 Task: Sort the products in the category "Ale" by relevance.
Action: Mouse moved to (924, 367)
Screenshot: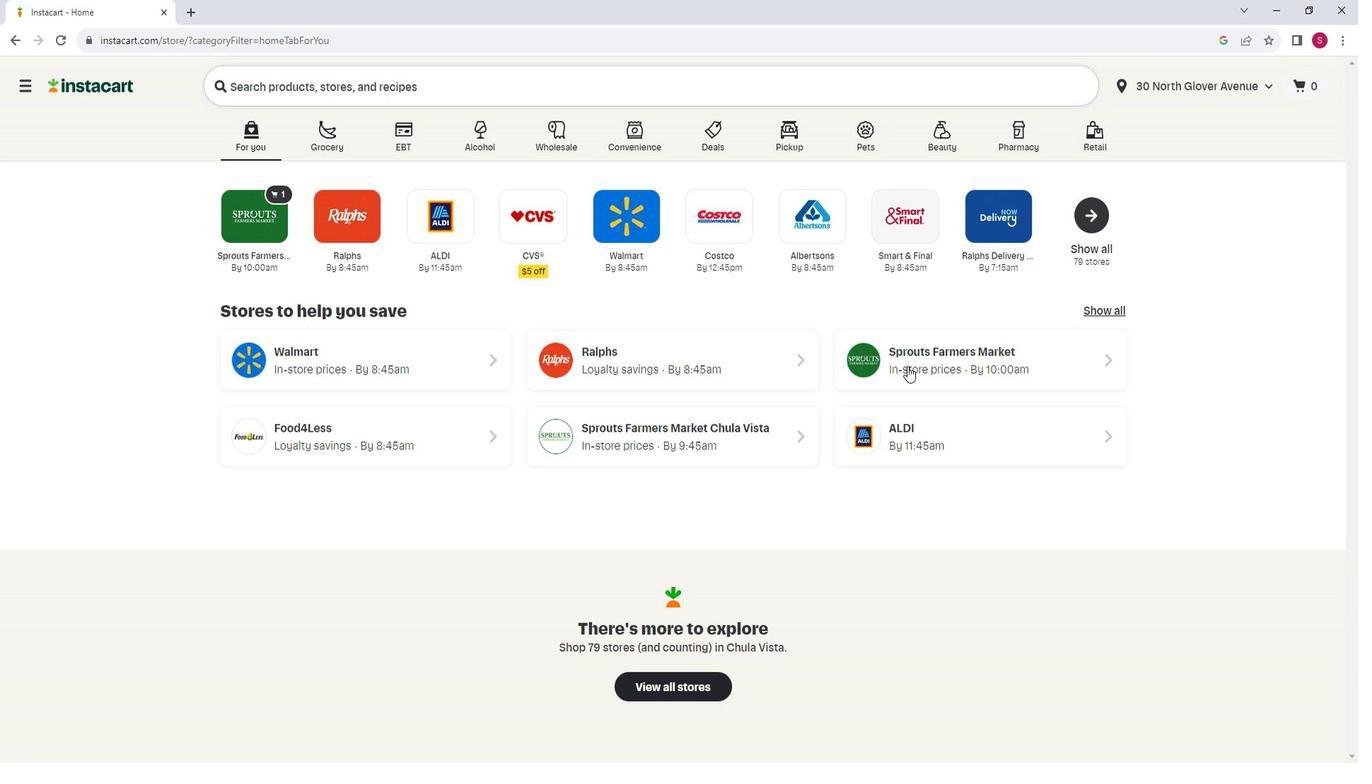 
Action: Mouse pressed left at (924, 367)
Screenshot: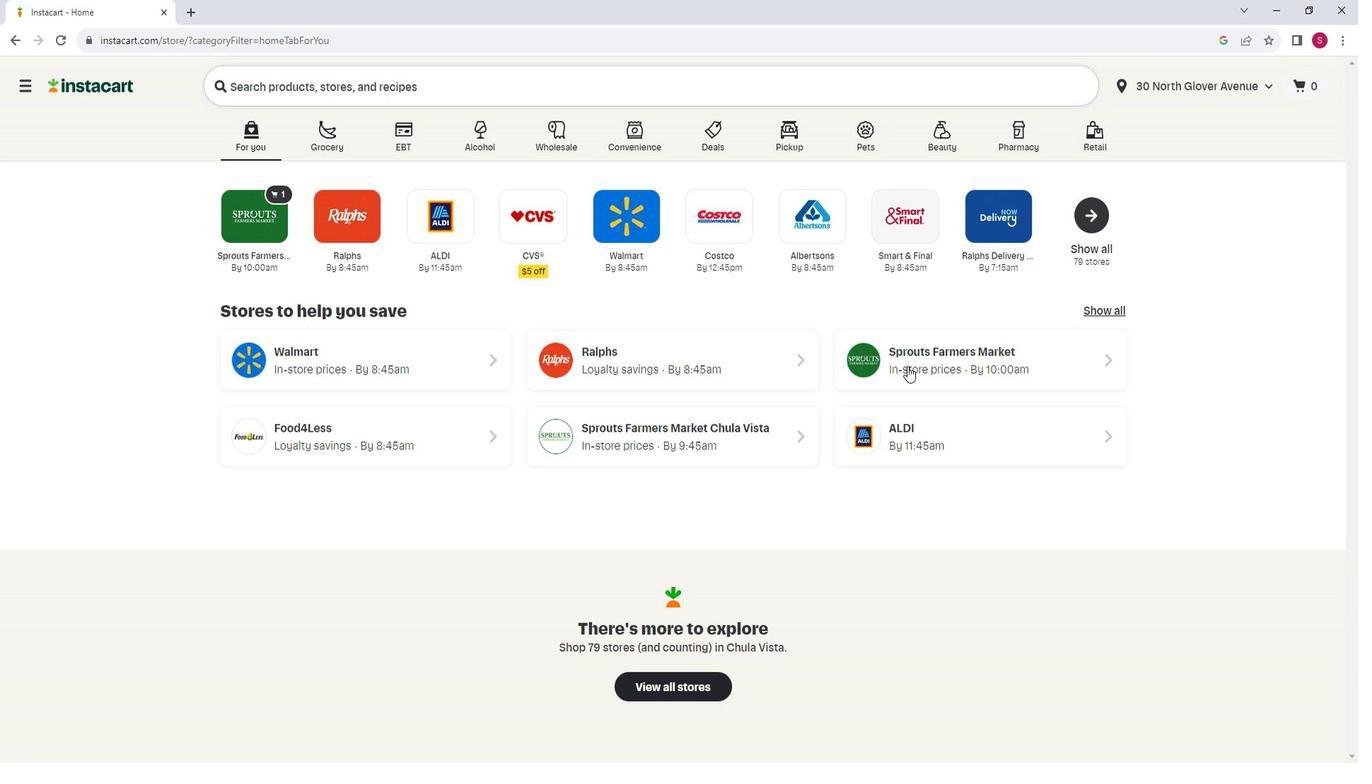 
Action: Mouse moved to (128, 498)
Screenshot: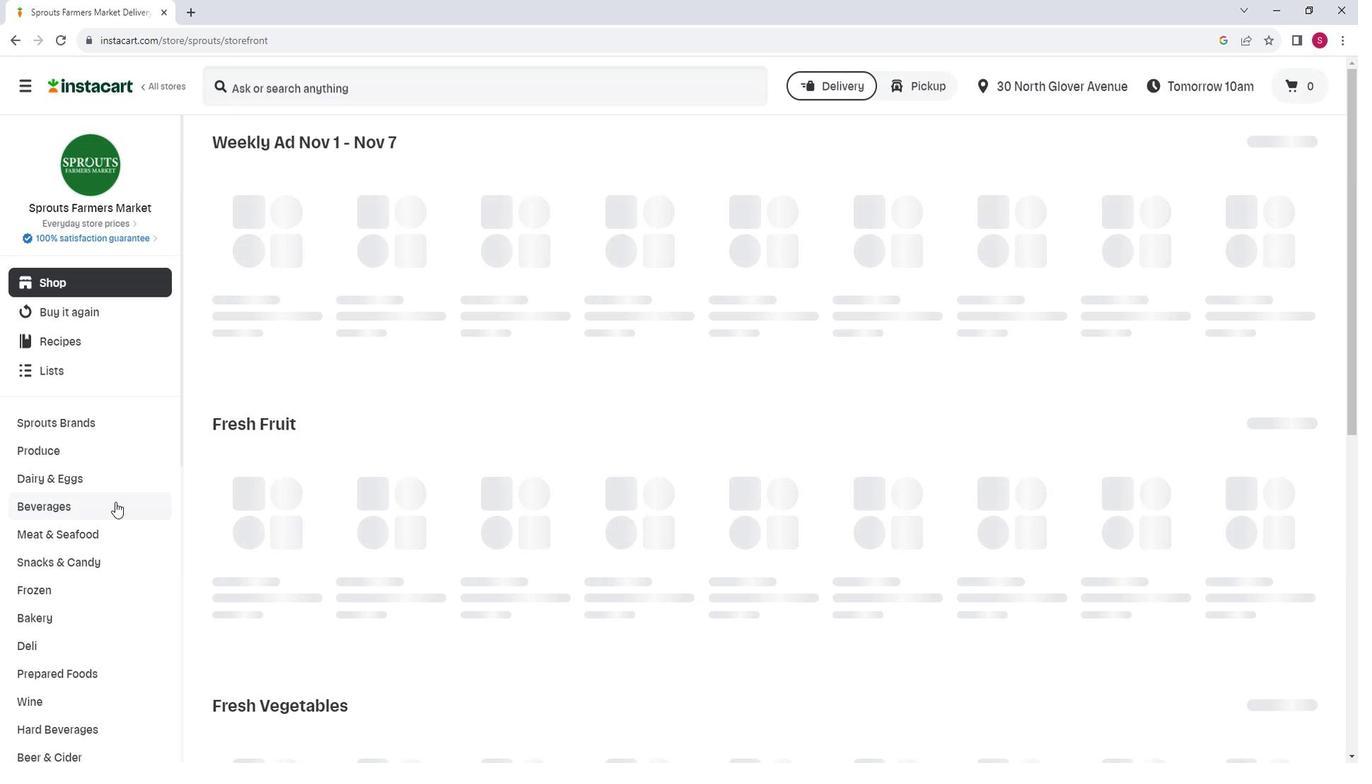 
Action: Mouse scrolled (128, 497) with delta (0, 0)
Screenshot: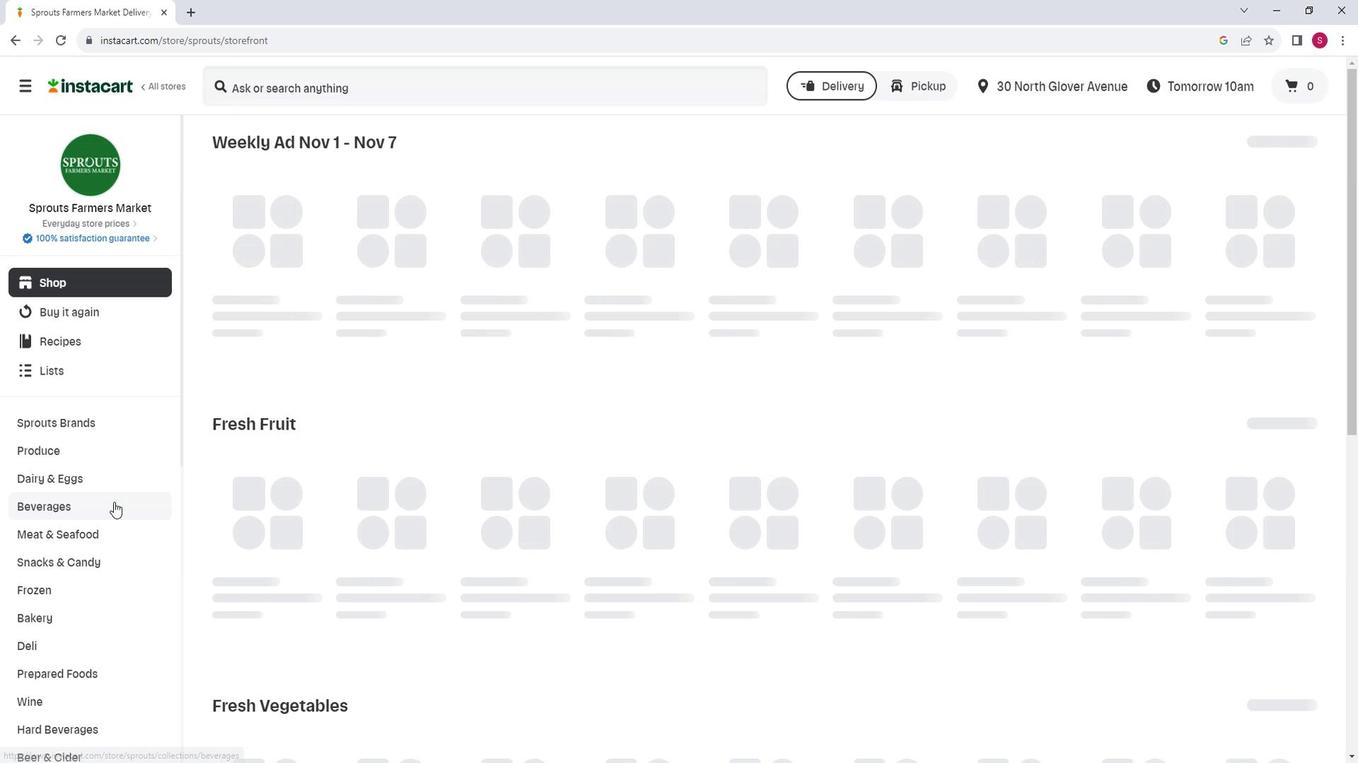 
Action: Mouse moved to (111, 676)
Screenshot: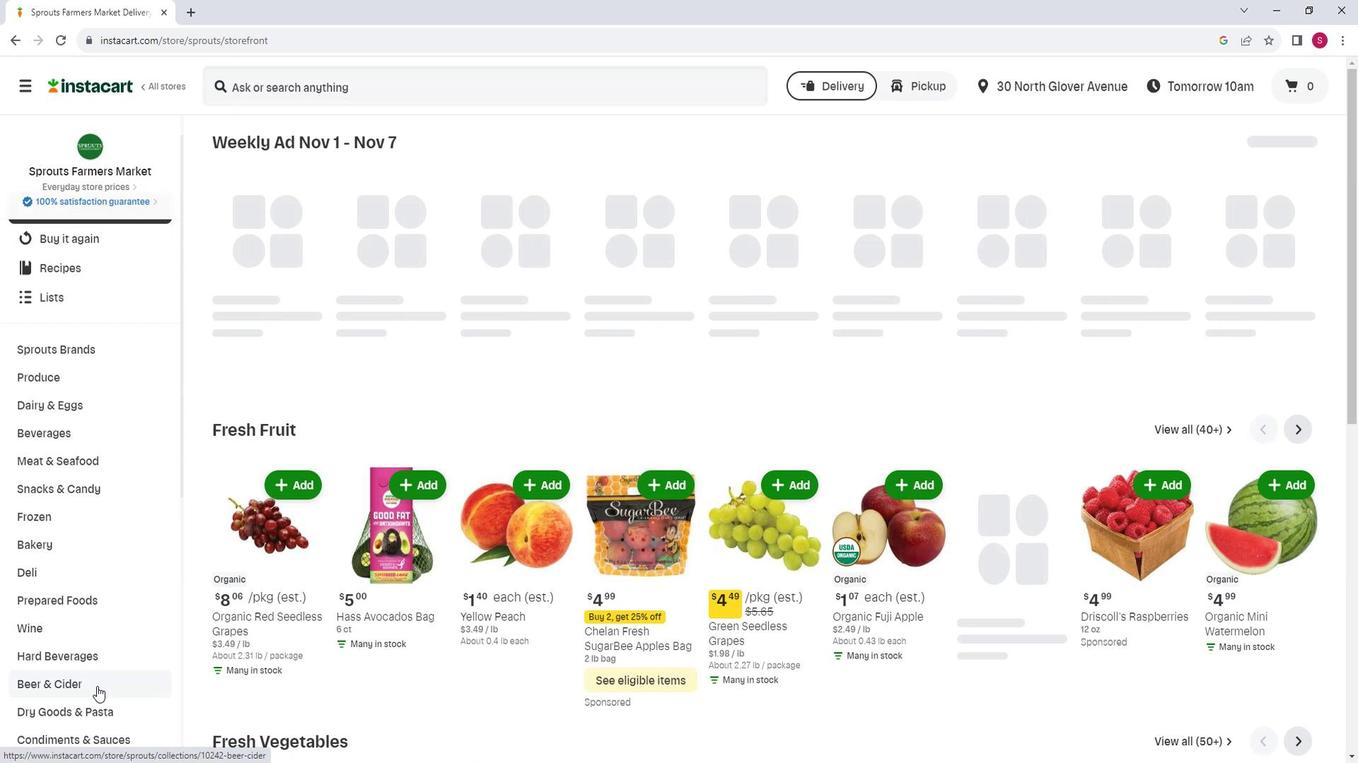
Action: Mouse pressed left at (111, 676)
Screenshot: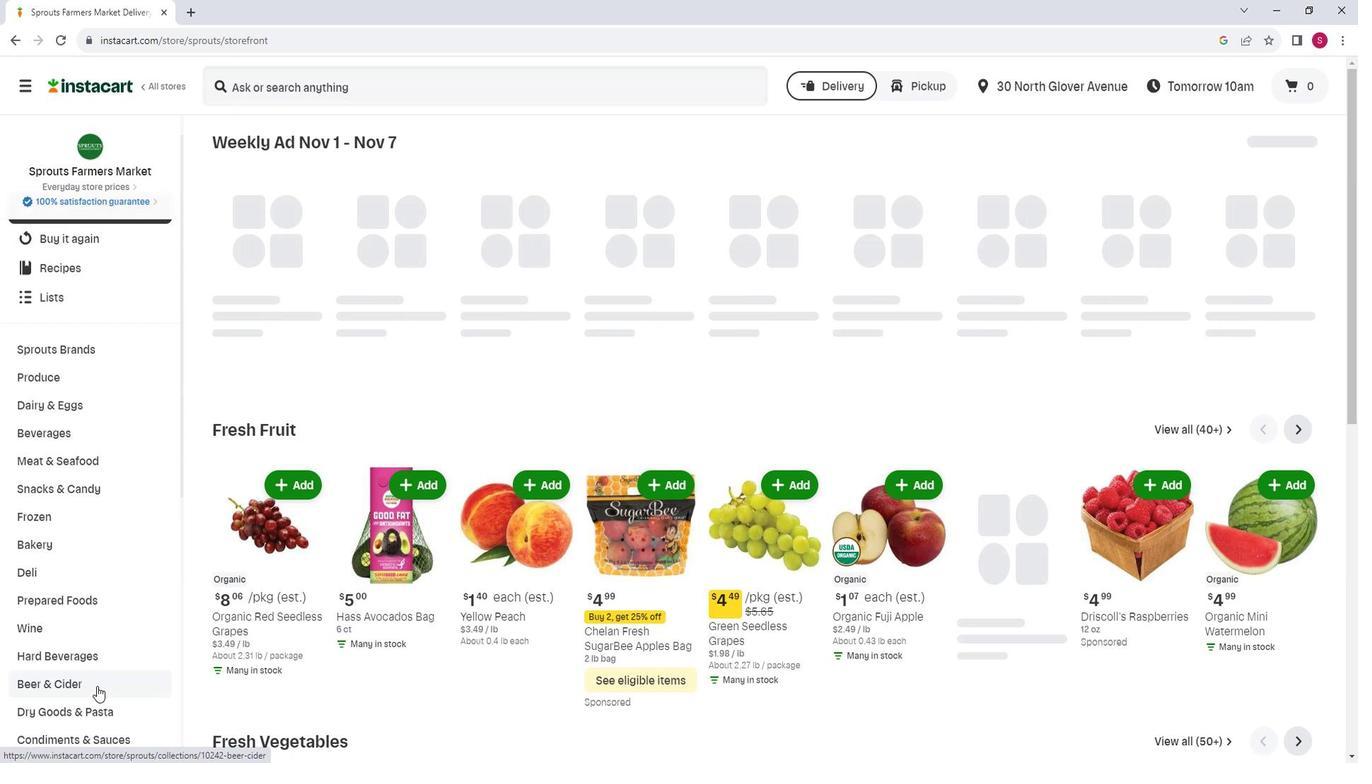 
Action: Mouse moved to (506, 190)
Screenshot: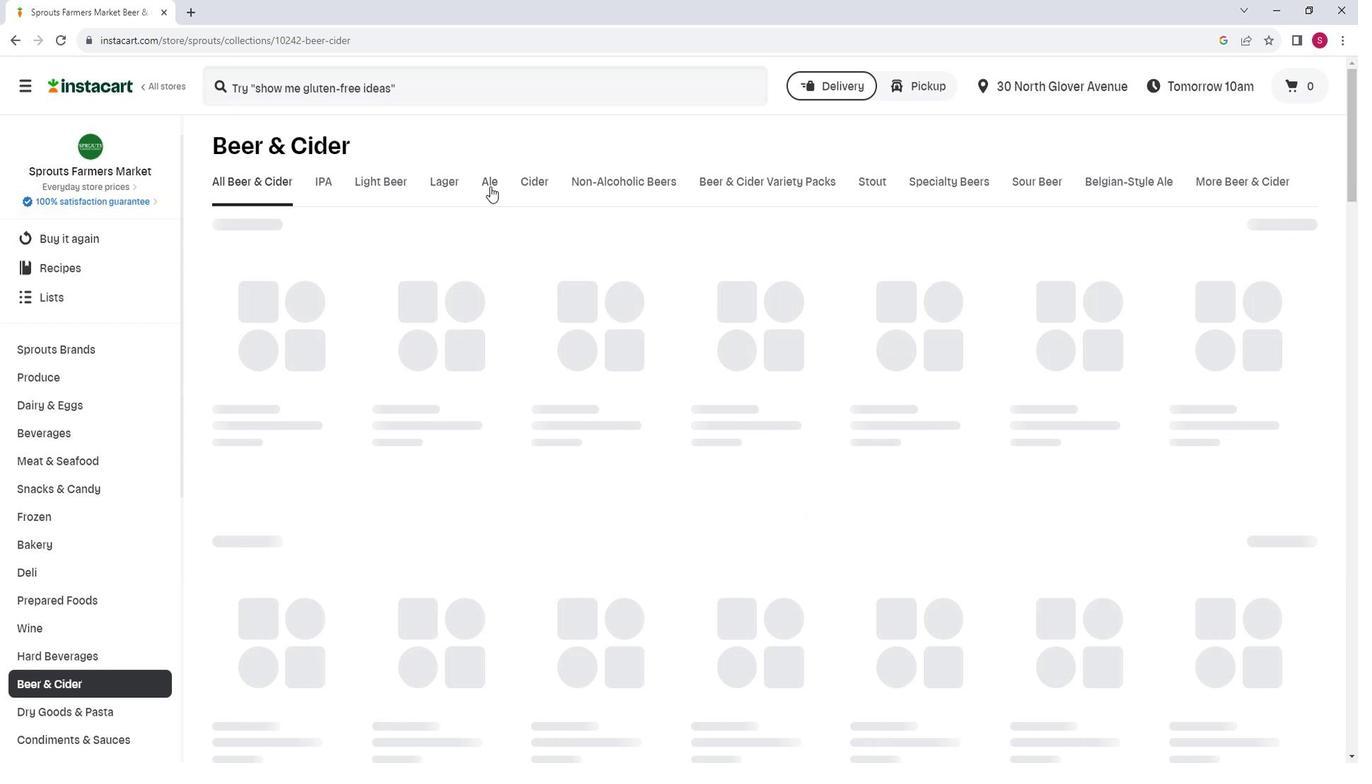 
Action: Mouse pressed left at (506, 190)
Screenshot: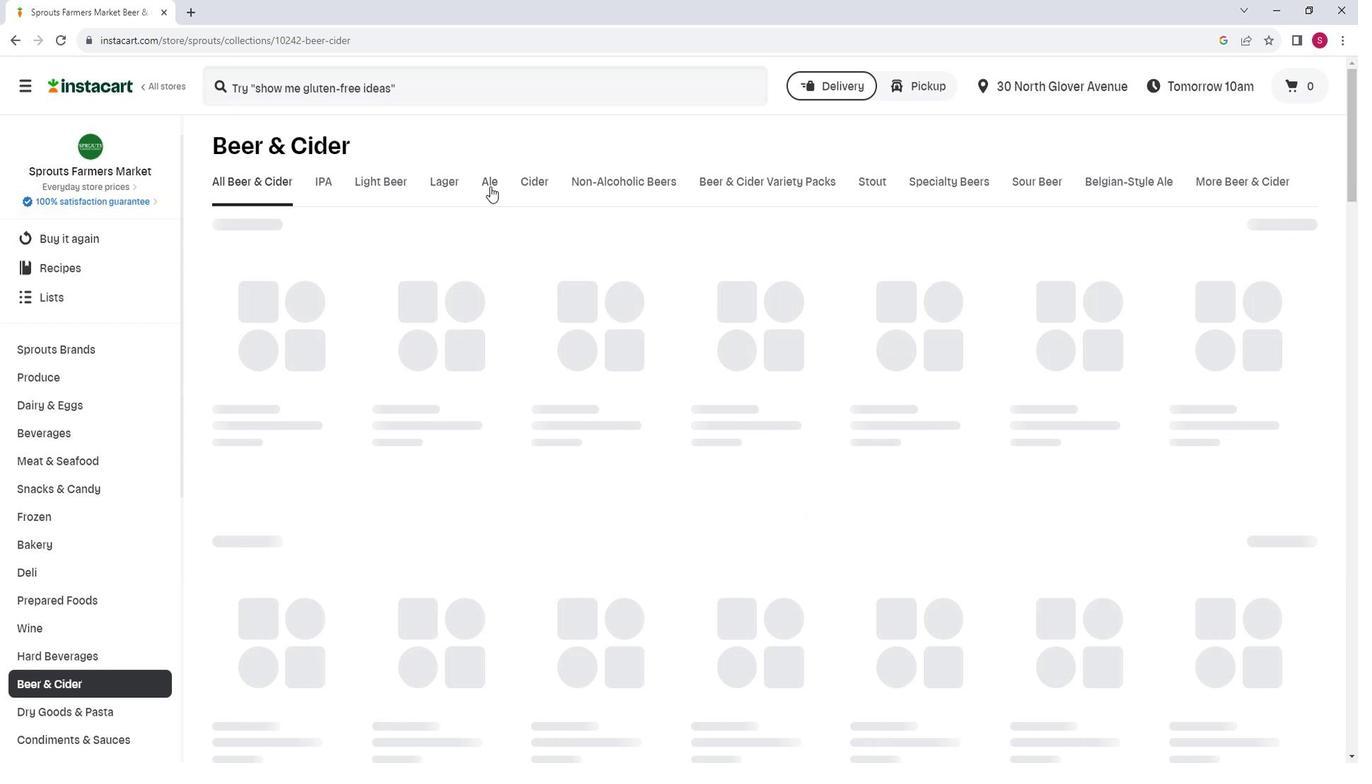 
Action: Mouse moved to (1290, 243)
Screenshot: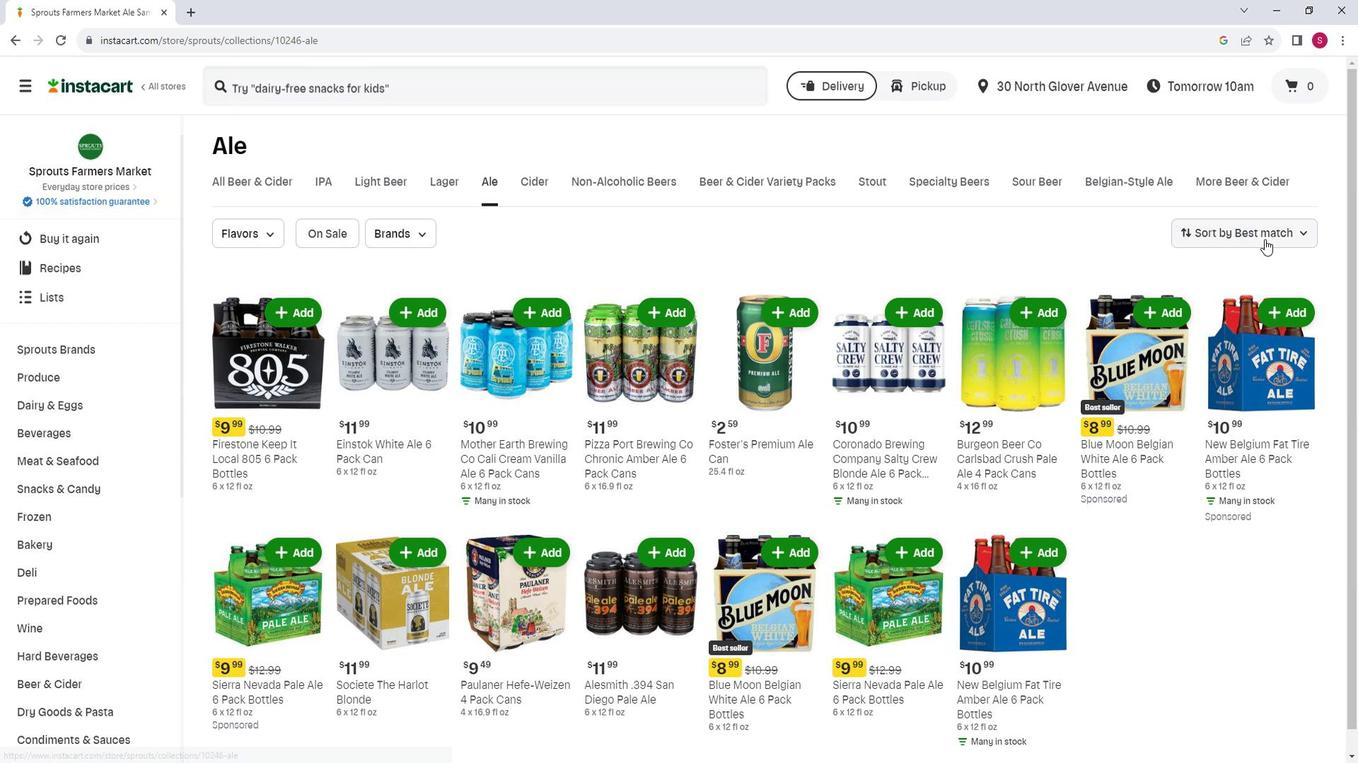
Action: Mouse pressed left at (1290, 243)
Screenshot: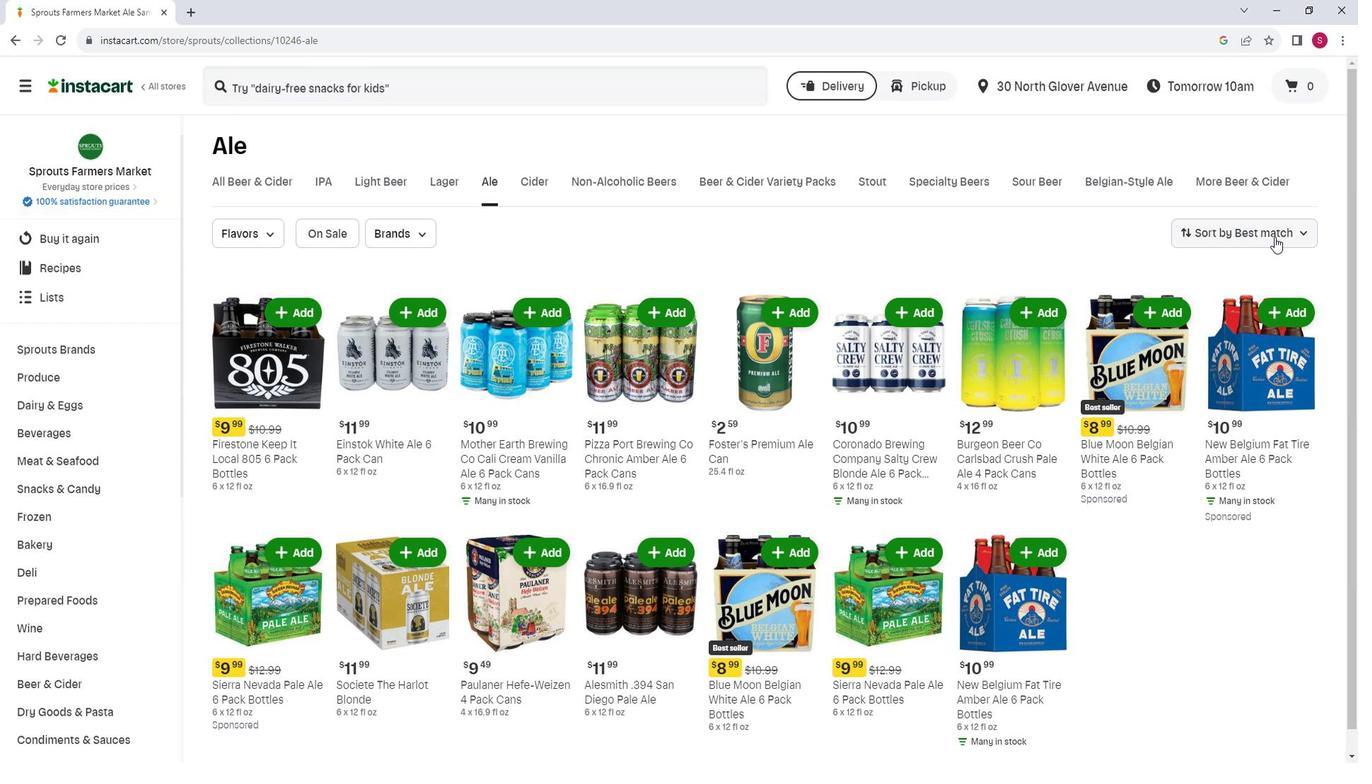 
Action: Mouse moved to (1268, 445)
Screenshot: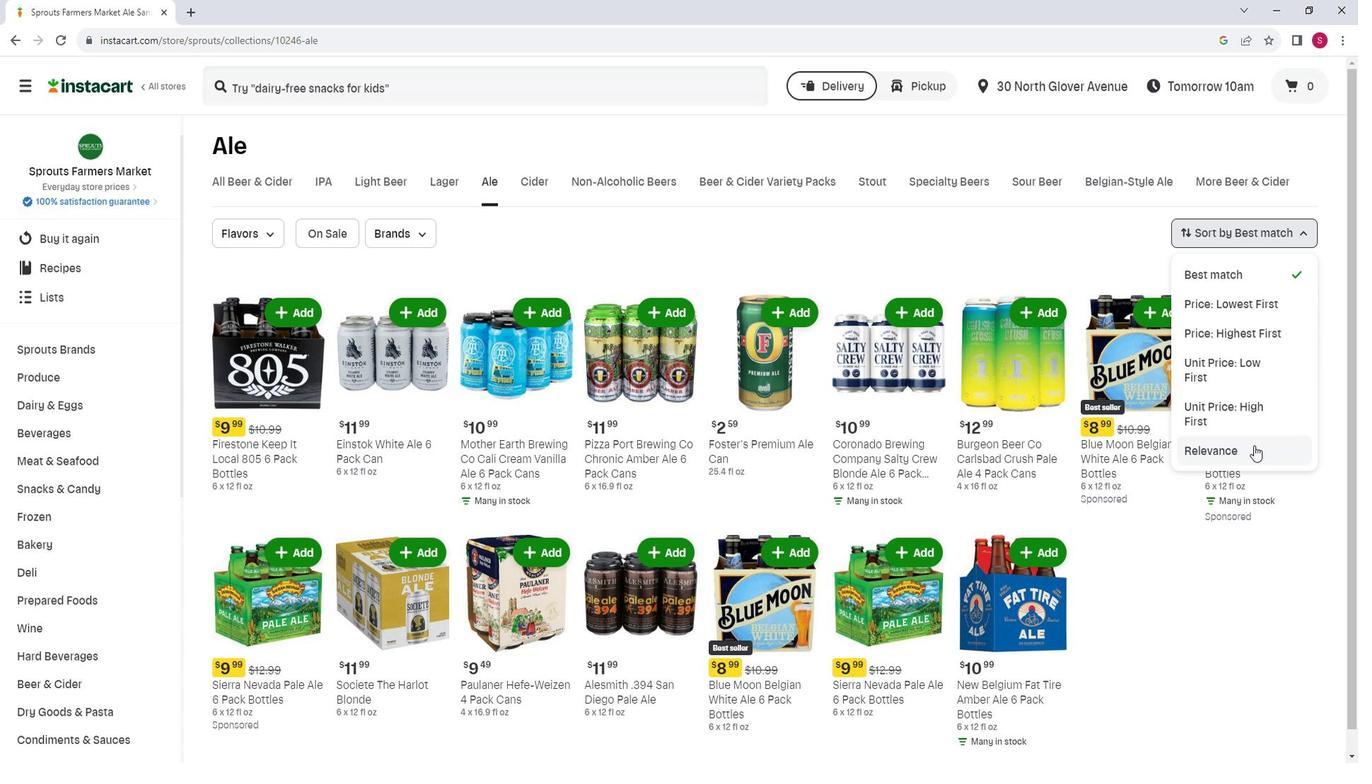 
Action: Mouse pressed left at (1268, 445)
Screenshot: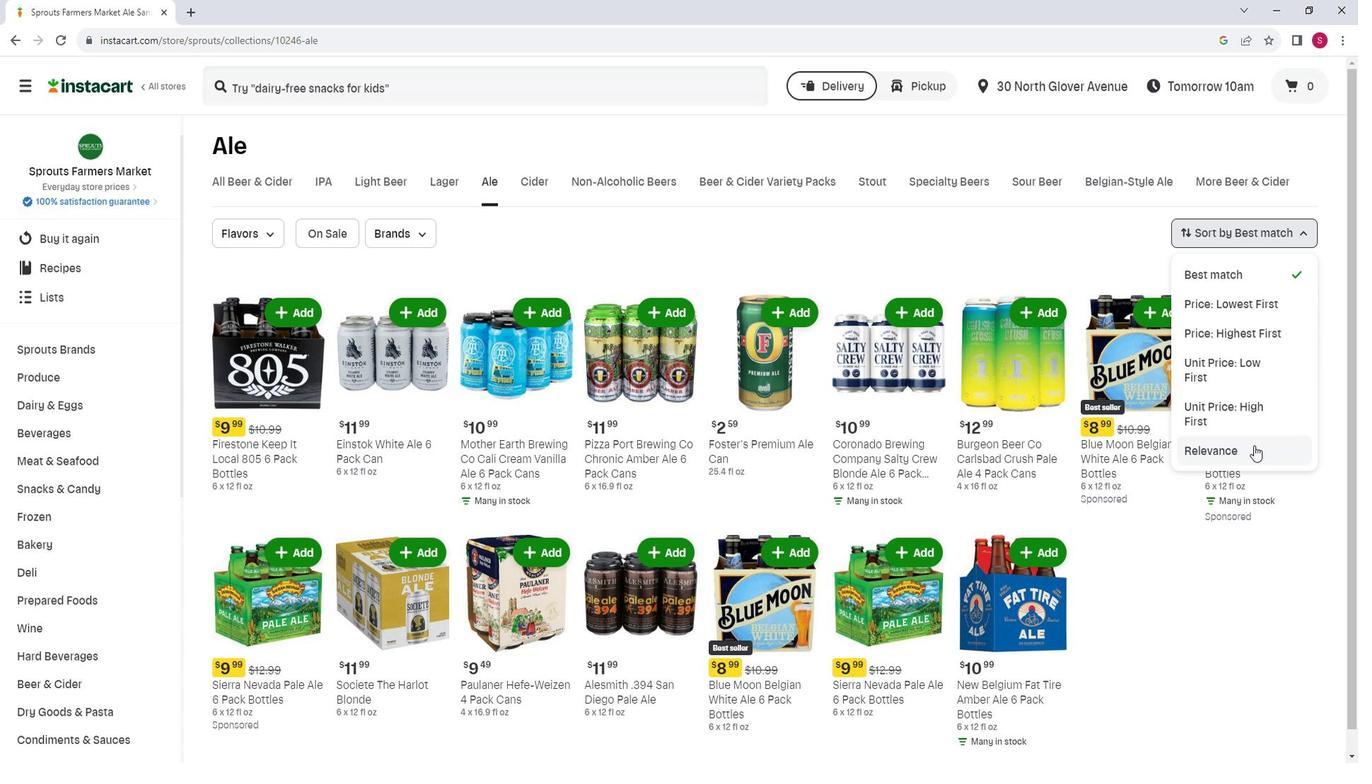 
Action: Mouse moved to (706, 296)
Screenshot: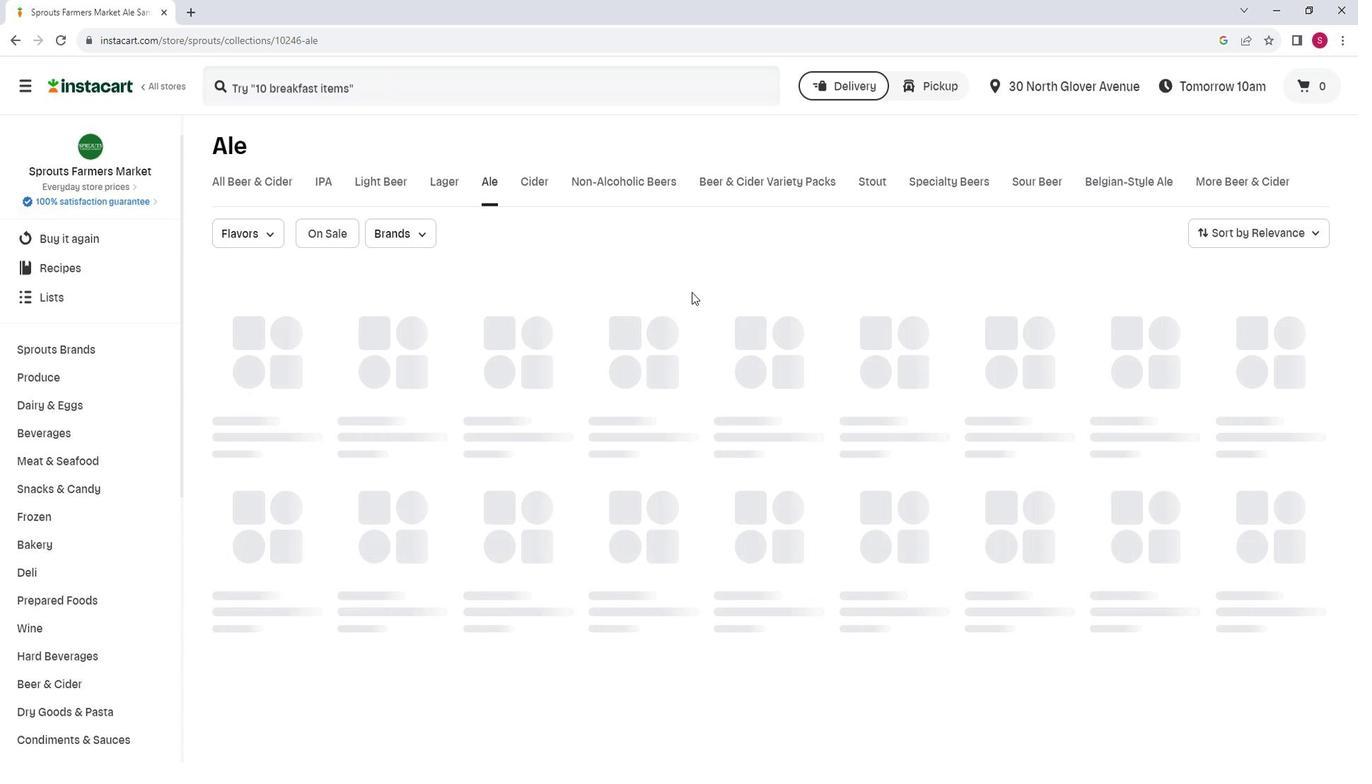 
Action: Mouse scrolled (706, 295) with delta (0, 0)
Screenshot: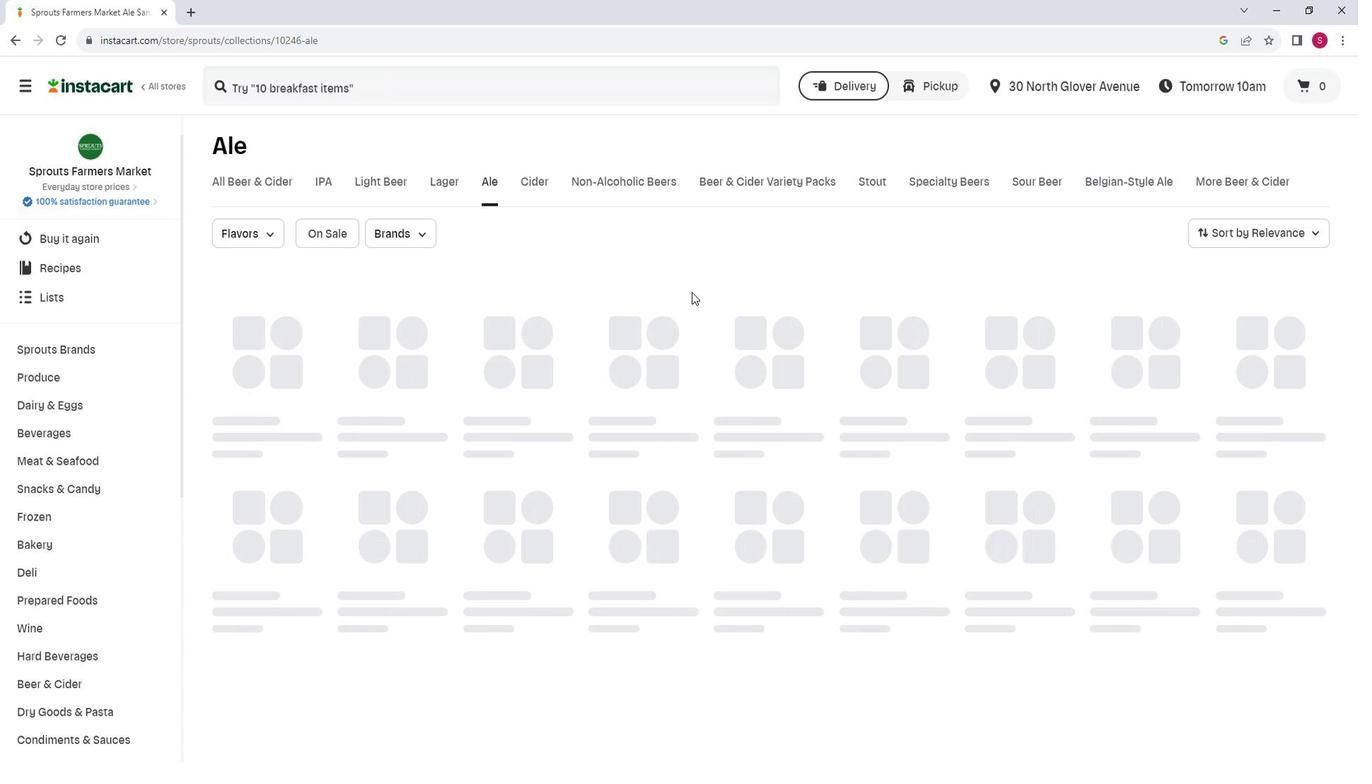 
Action: Mouse scrolled (706, 295) with delta (0, 0)
Screenshot: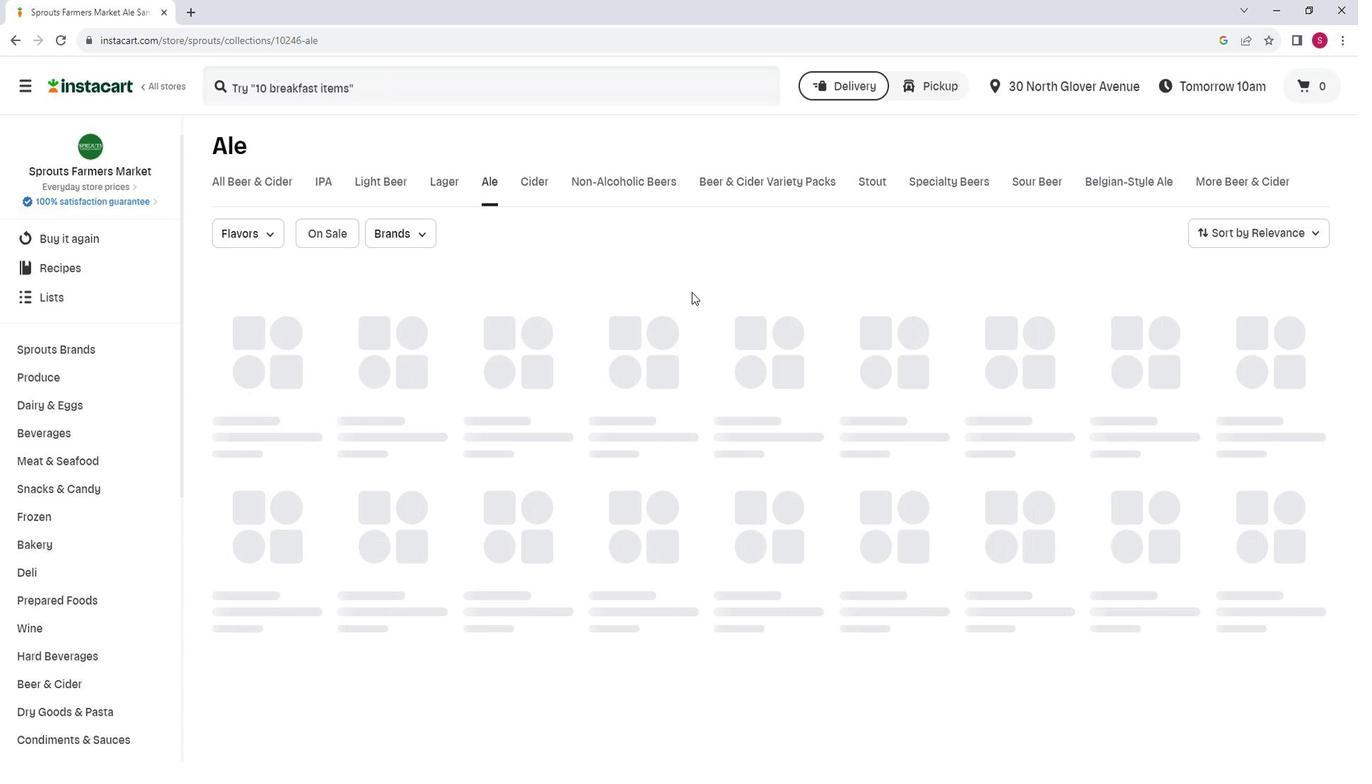
Action: Mouse scrolled (706, 295) with delta (0, 0)
Screenshot: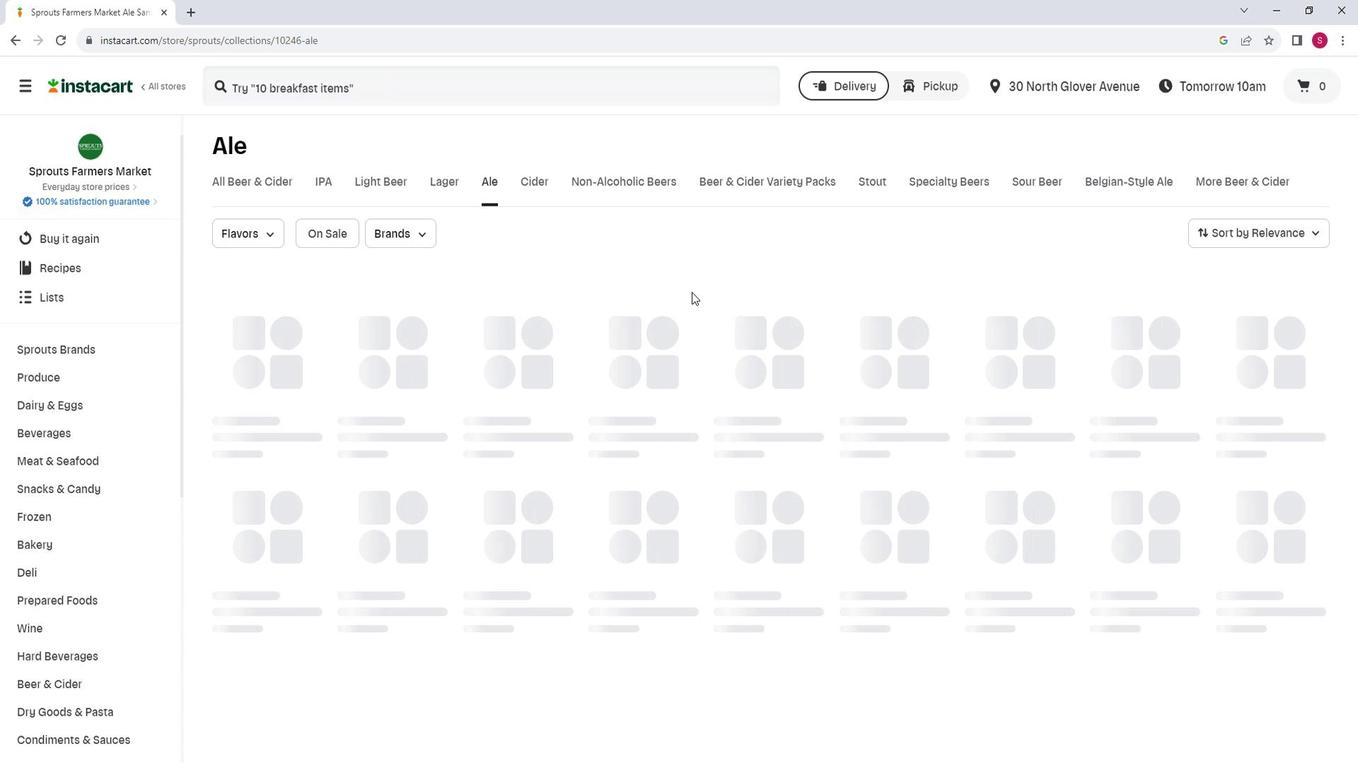 
Action: Mouse scrolled (706, 295) with delta (0, 0)
Screenshot: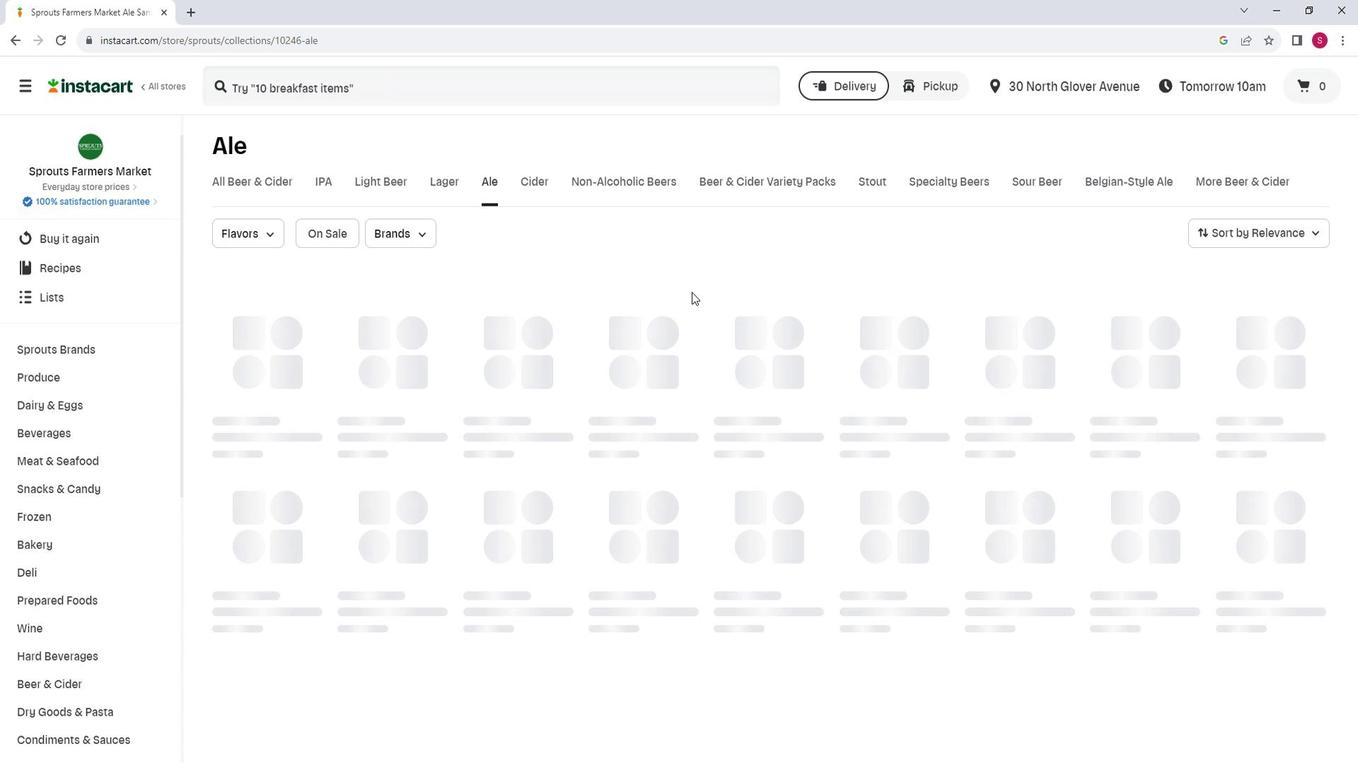 
Action: Mouse scrolled (706, 295) with delta (0, 0)
Screenshot: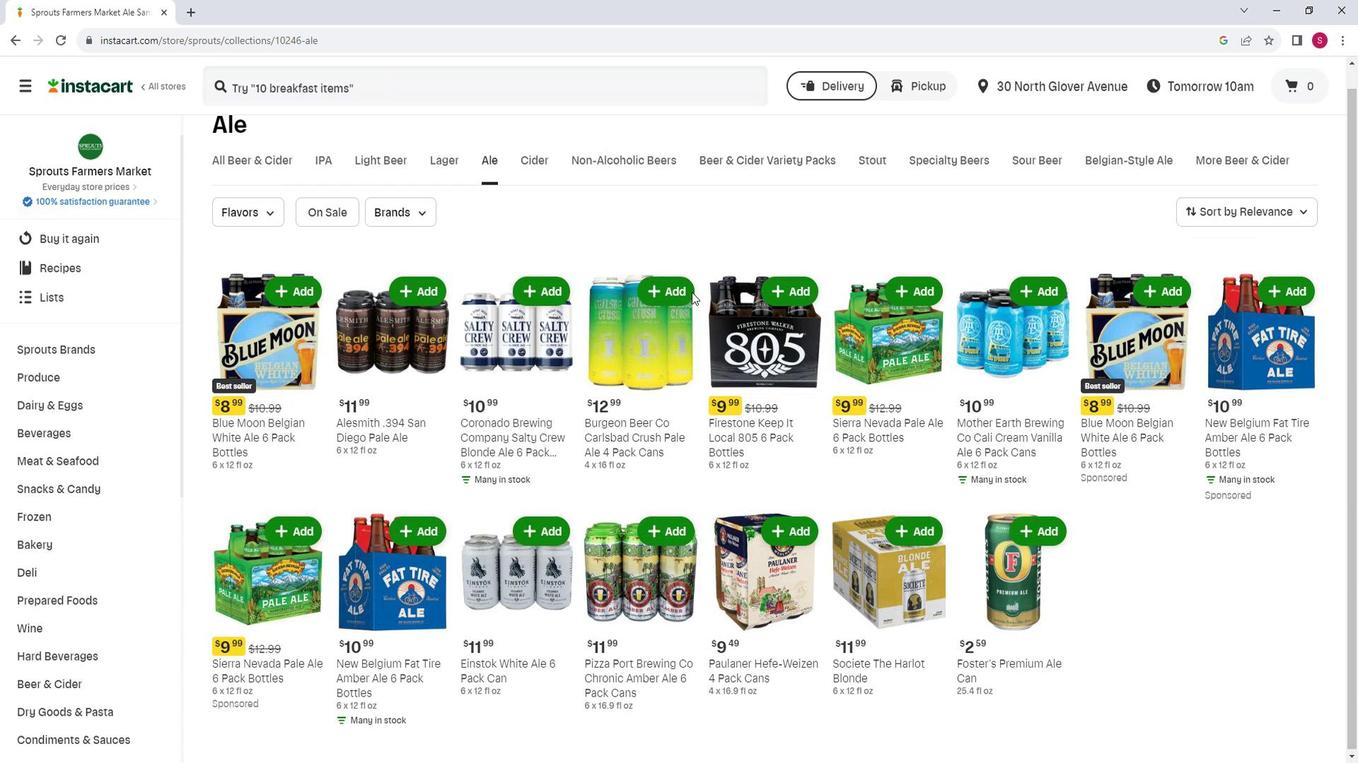 
